 Task: Choose the option "Require approval for first-time contributors who are new to GitHub" for fork pull request workflows from outside collaborators in the repository "JS".
Action: Mouse moved to (1071, 149)
Screenshot: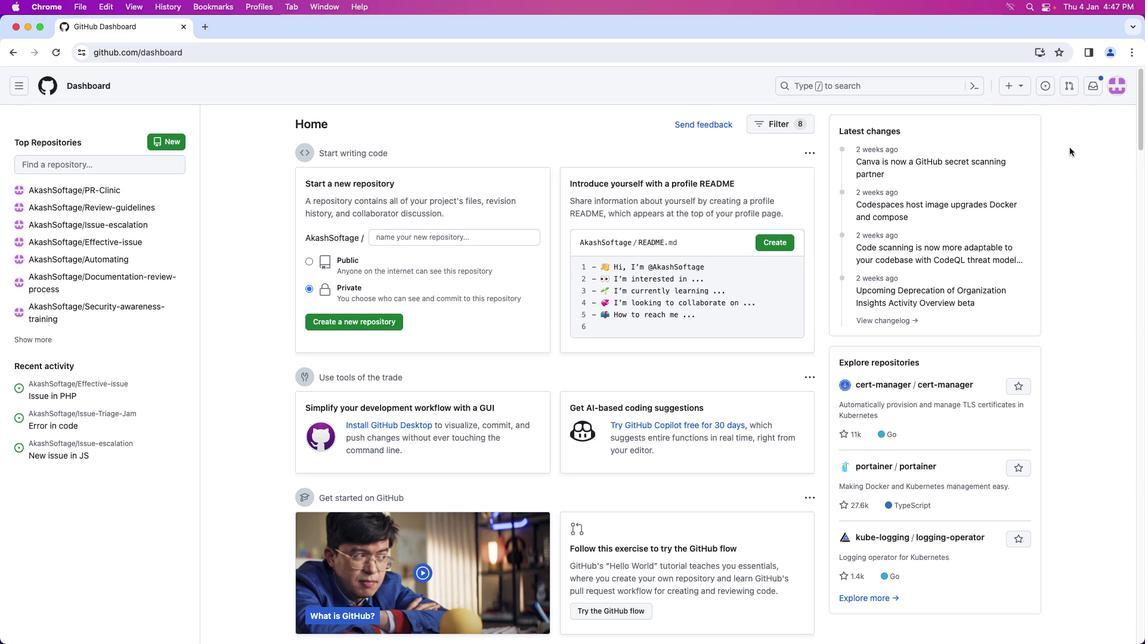 
Action: Mouse pressed left at (1071, 149)
Screenshot: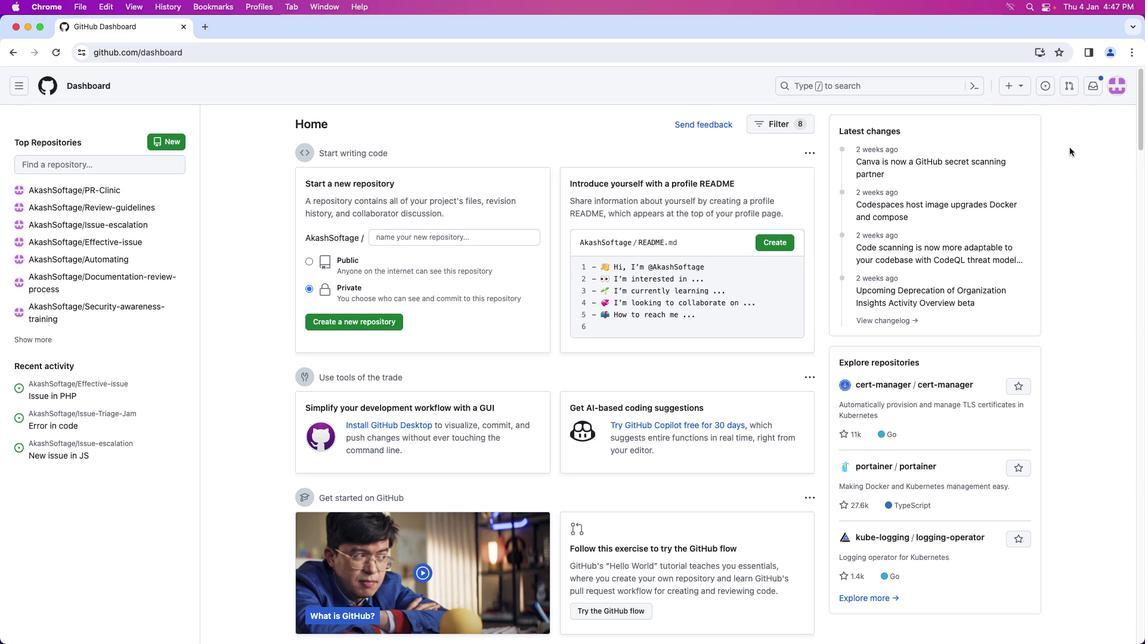 
Action: Mouse moved to (1124, 94)
Screenshot: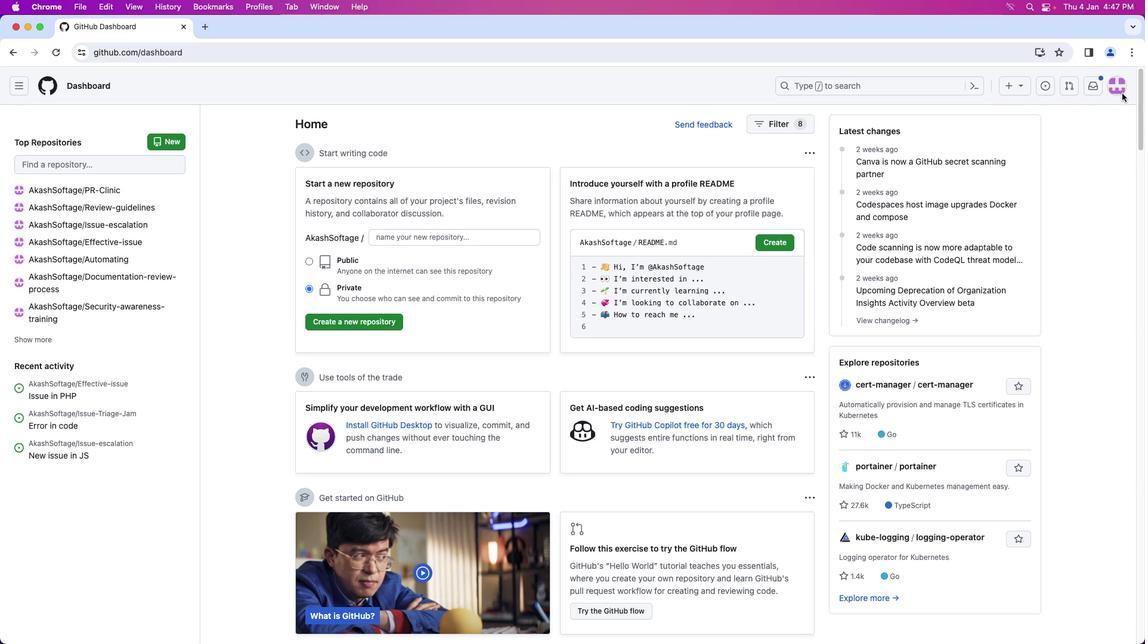
Action: Mouse pressed left at (1124, 94)
Screenshot: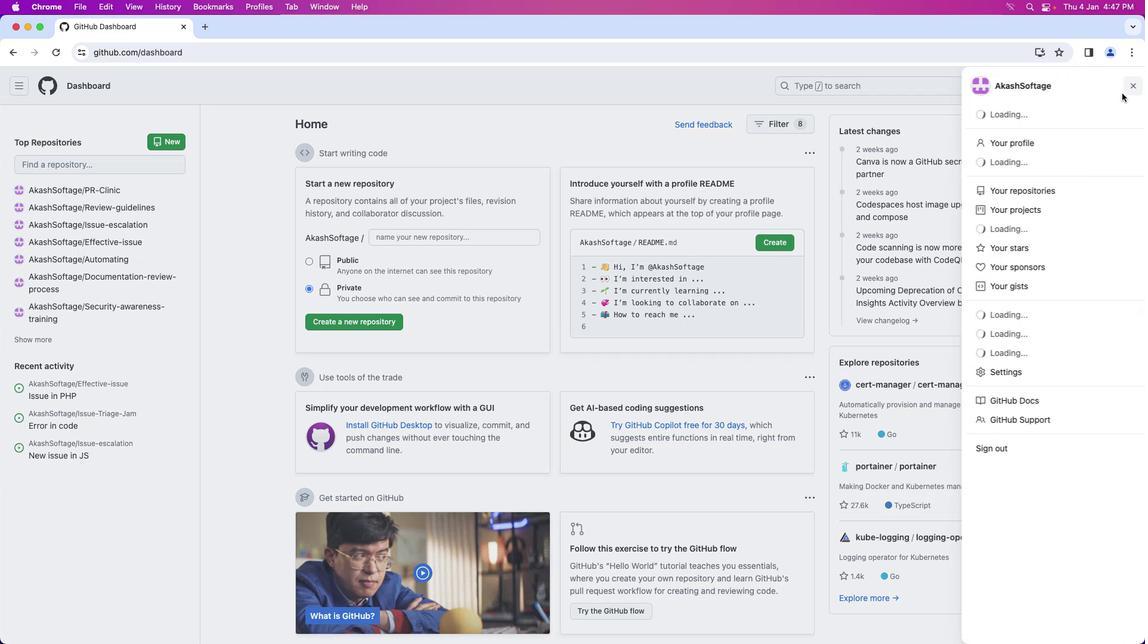 
Action: Mouse moved to (1050, 186)
Screenshot: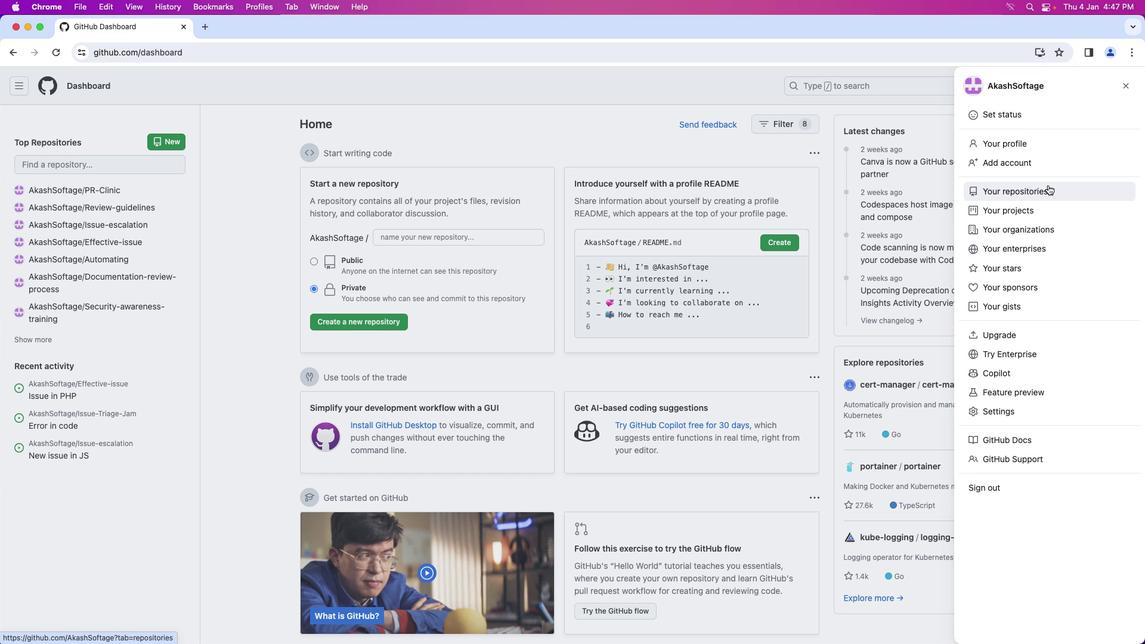 
Action: Mouse pressed left at (1050, 186)
Screenshot: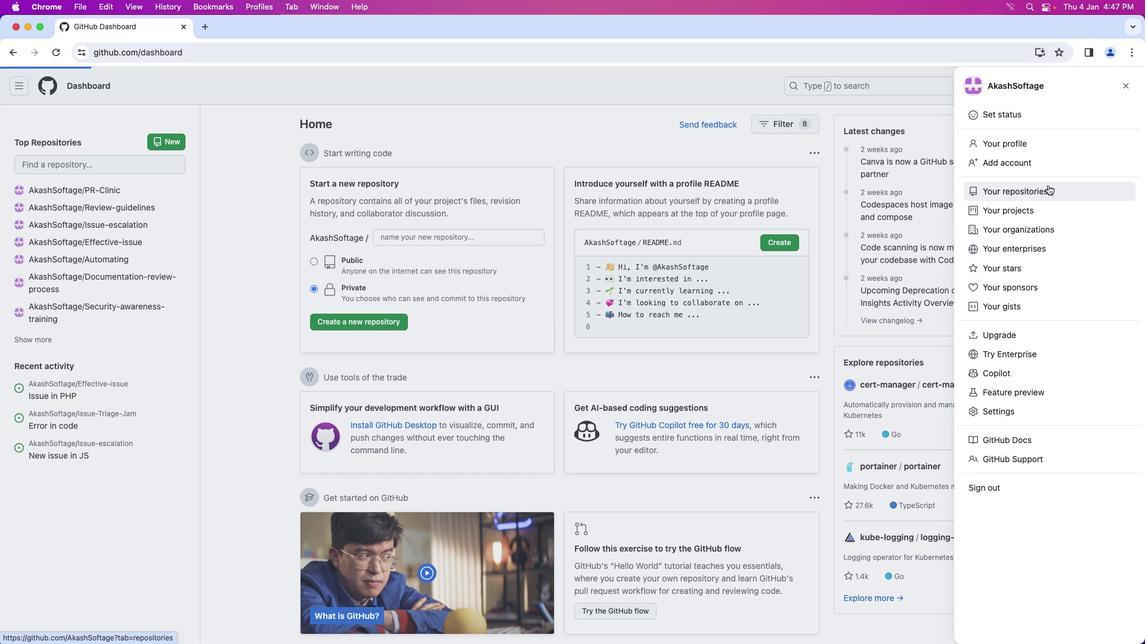 
Action: Mouse moved to (406, 202)
Screenshot: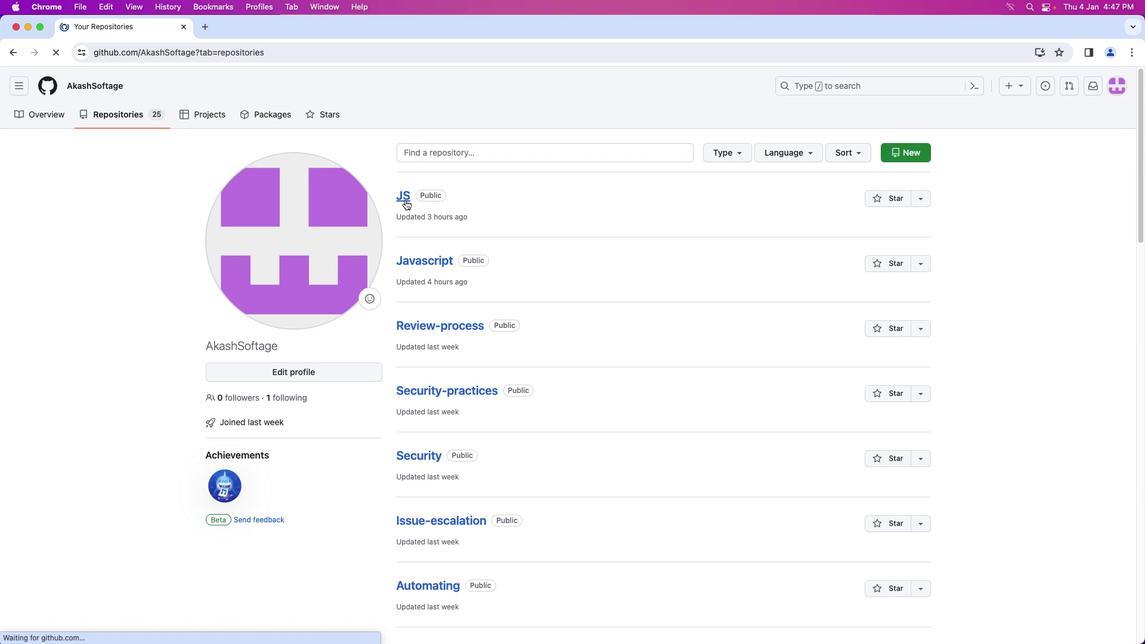 
Action: Mouse pressed left at (406, 202)
Screenshot: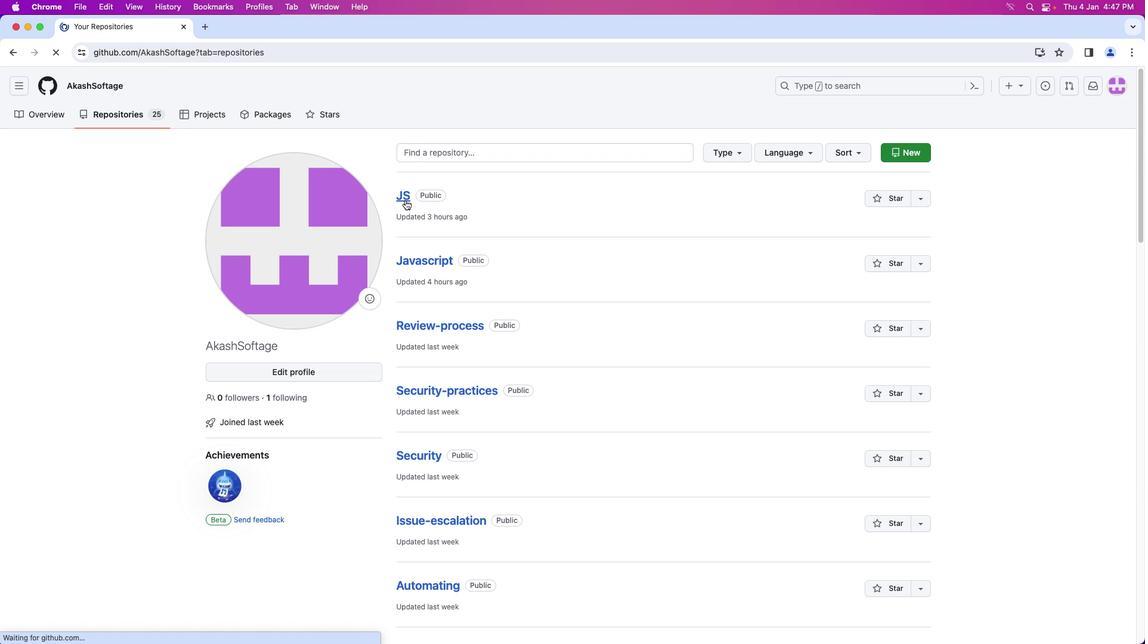 
Action: Mouse moved to (504, 125)
Screenshot: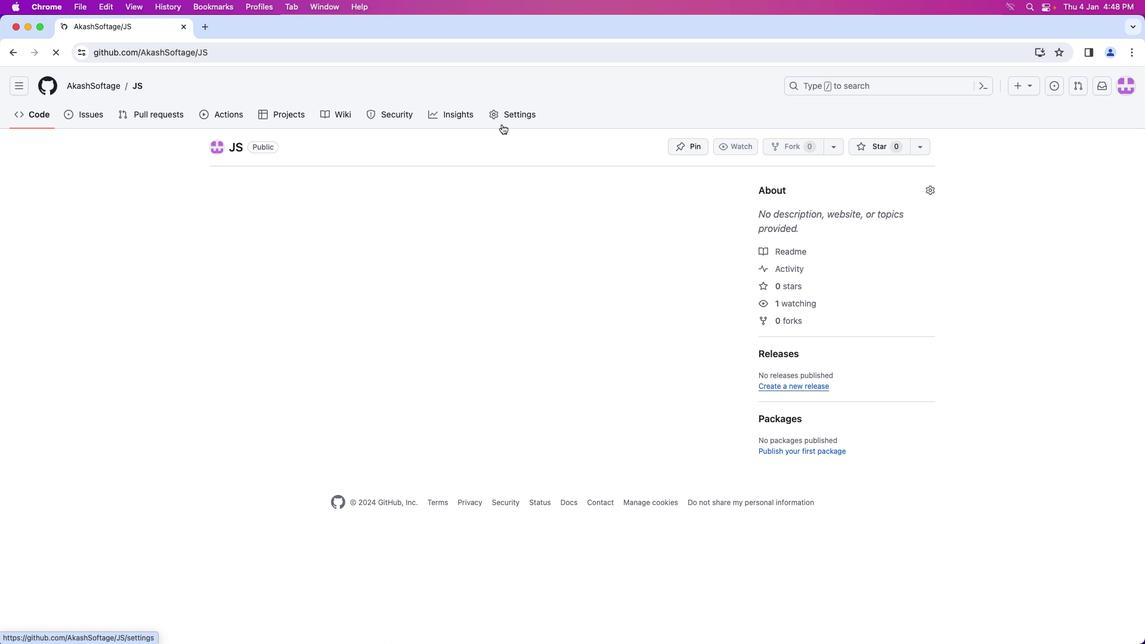 
Action: Mouse pressed left at (504, 125)
Screenshot: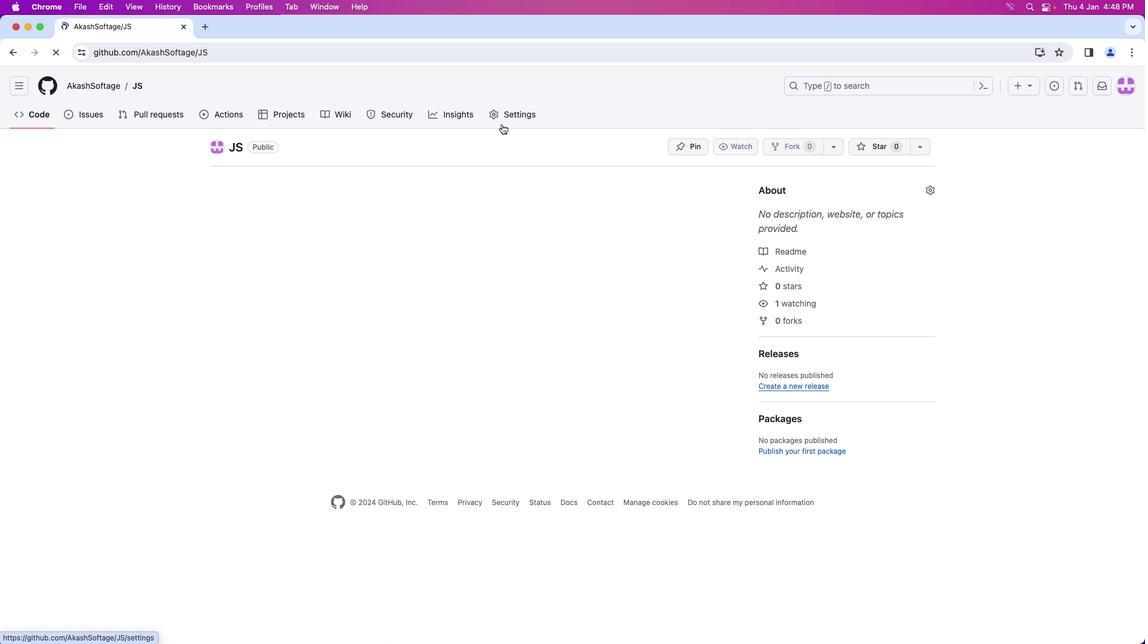 
Action: Mouse moved to (504, 124)
Screenshot: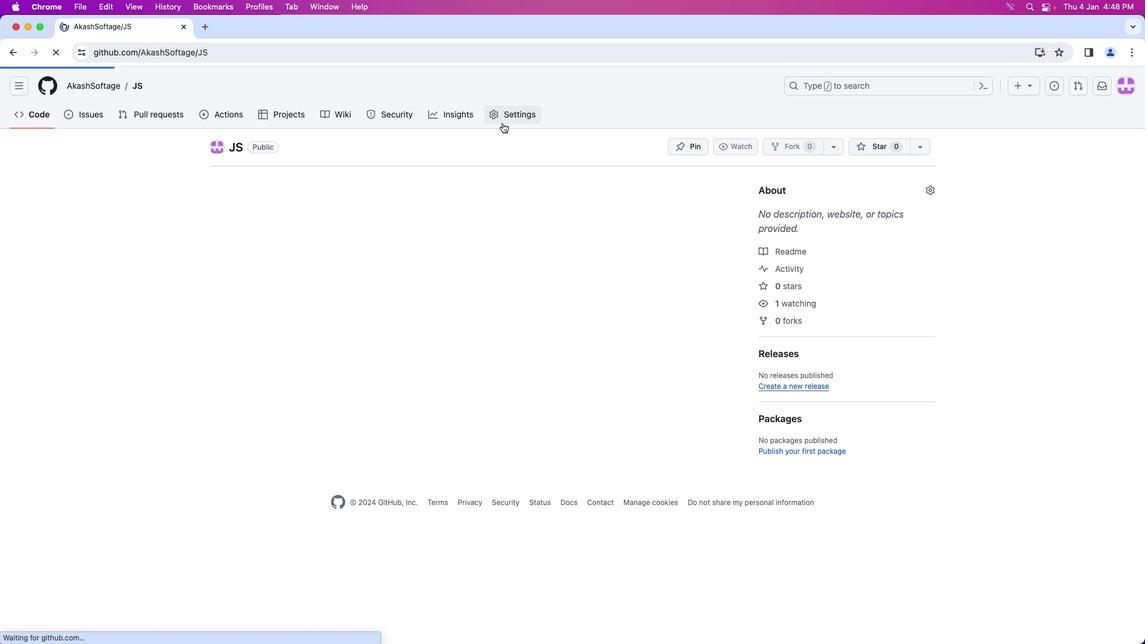 
Action: Mouse pressed left at (504, 124)
Screenshot: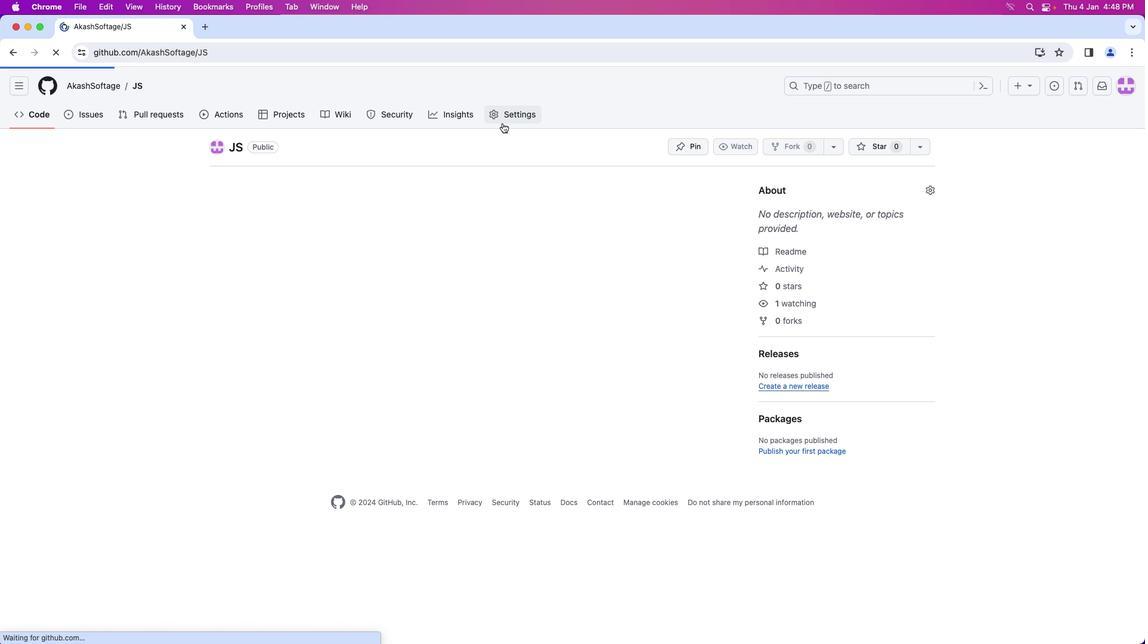 
Action: Mouse moved to (263, 332)
Screenshot: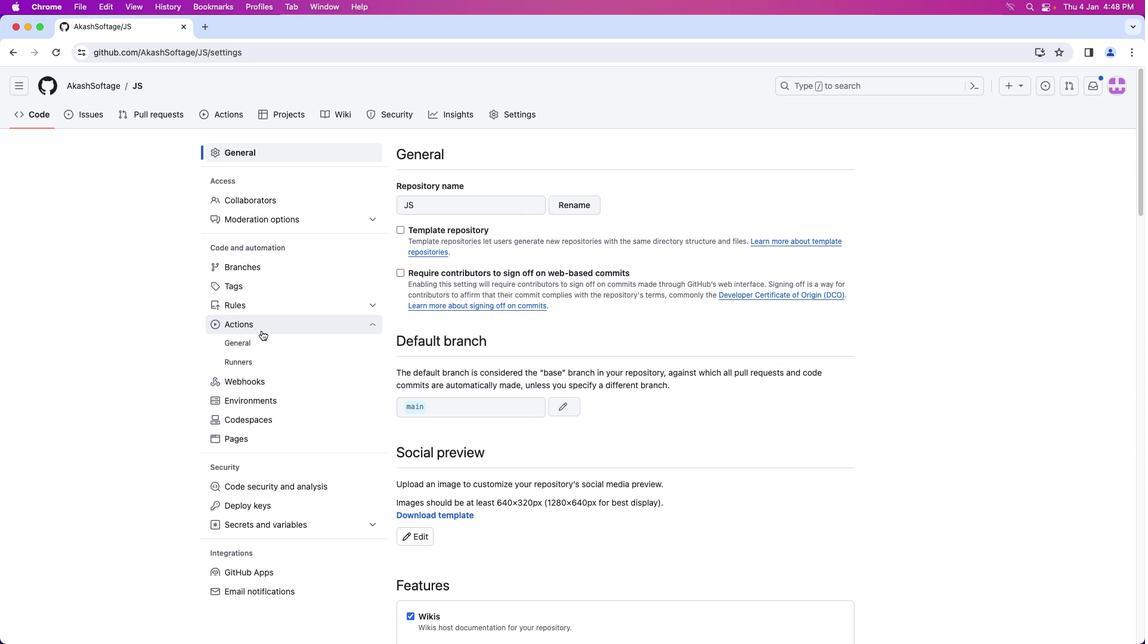 
Action: Mouse pressed left at (263, 332)
Screenshot: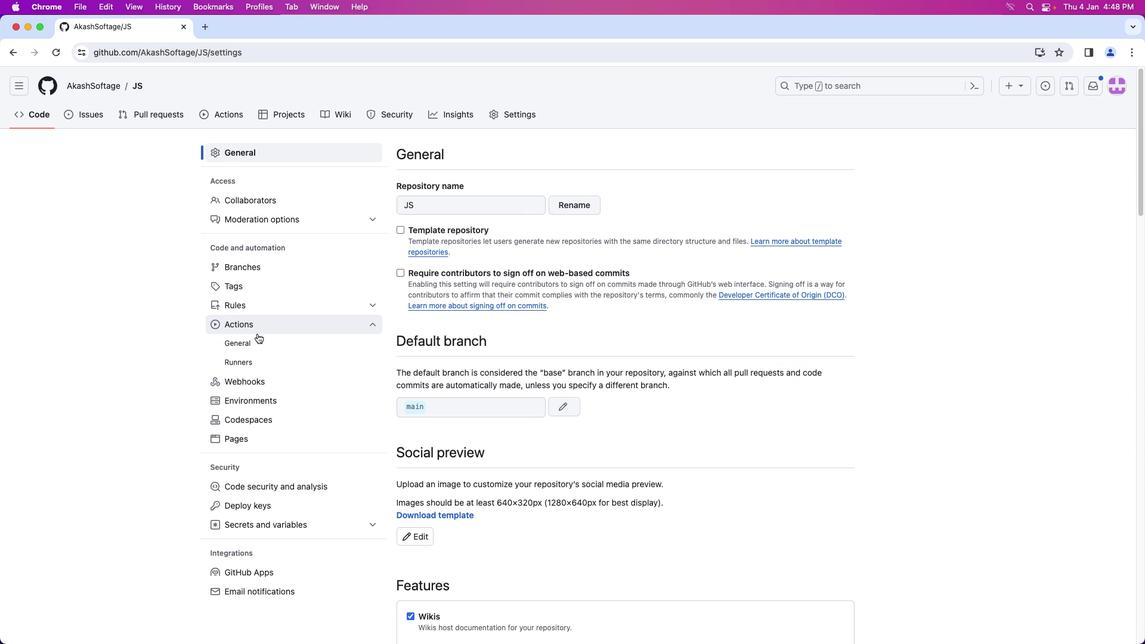 
Action: Mouse moved to (249, 340)
Screenshot: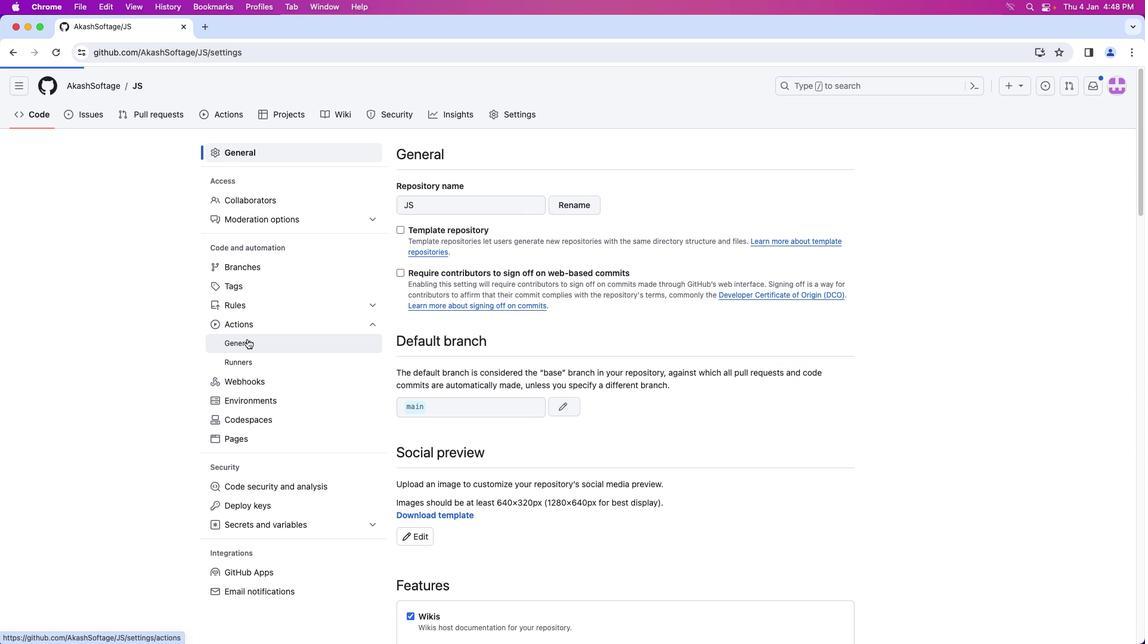 
Action: Mouse pressed left at (249, 340)
Screenshot: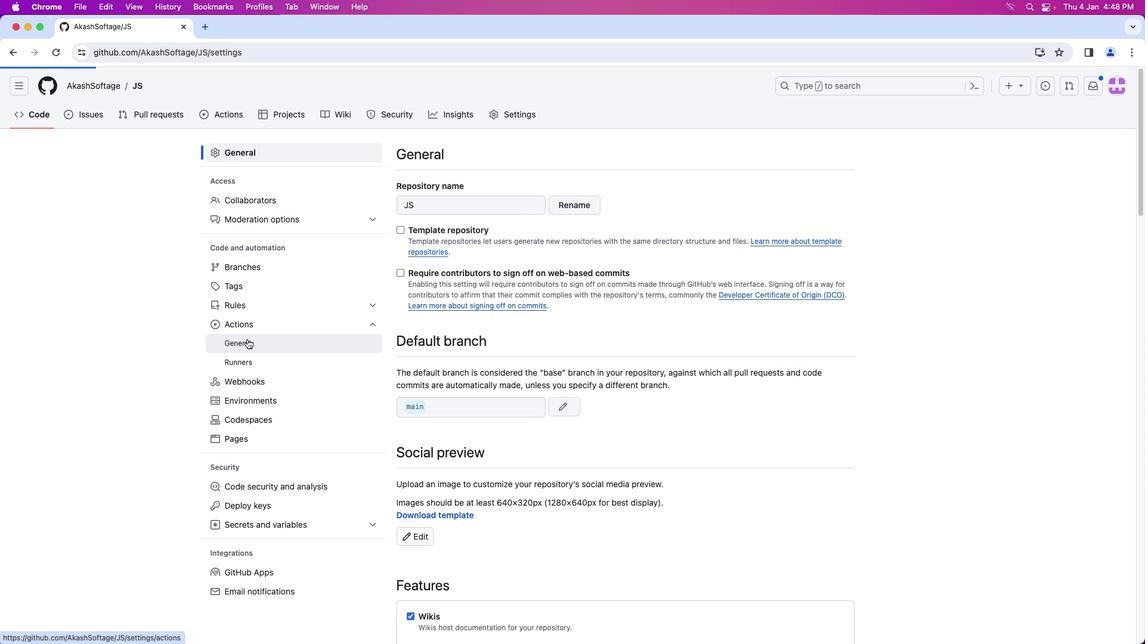 
Action: Mouse moved to (514, 310)
Screenshot: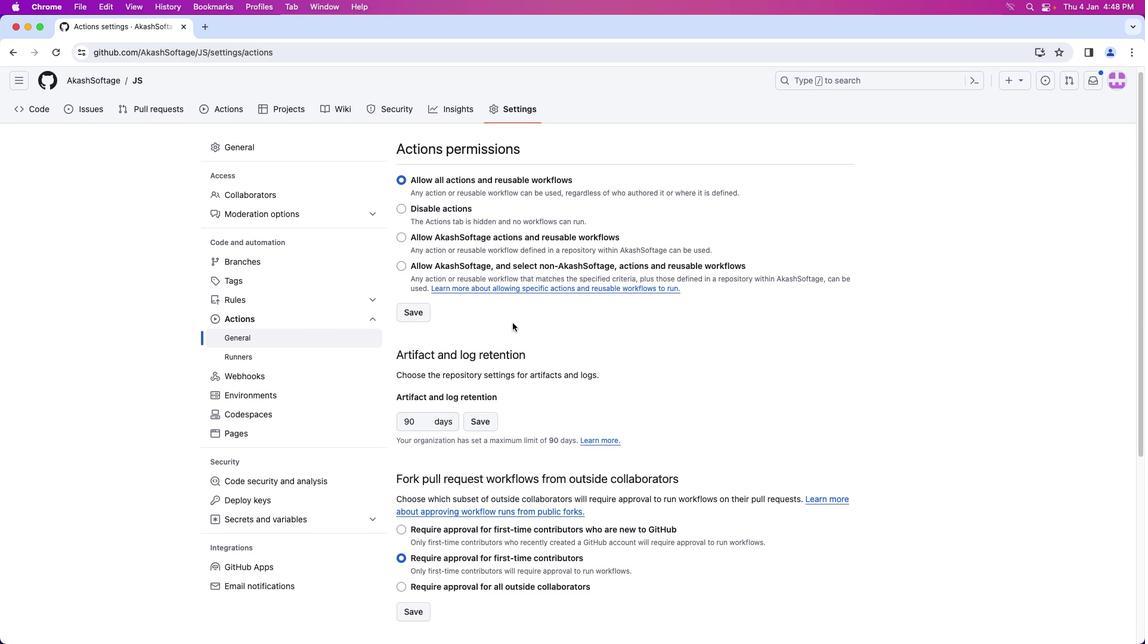 
Action: Mouse scrolled (514, 310) with delta (1, 1)
Screenshot: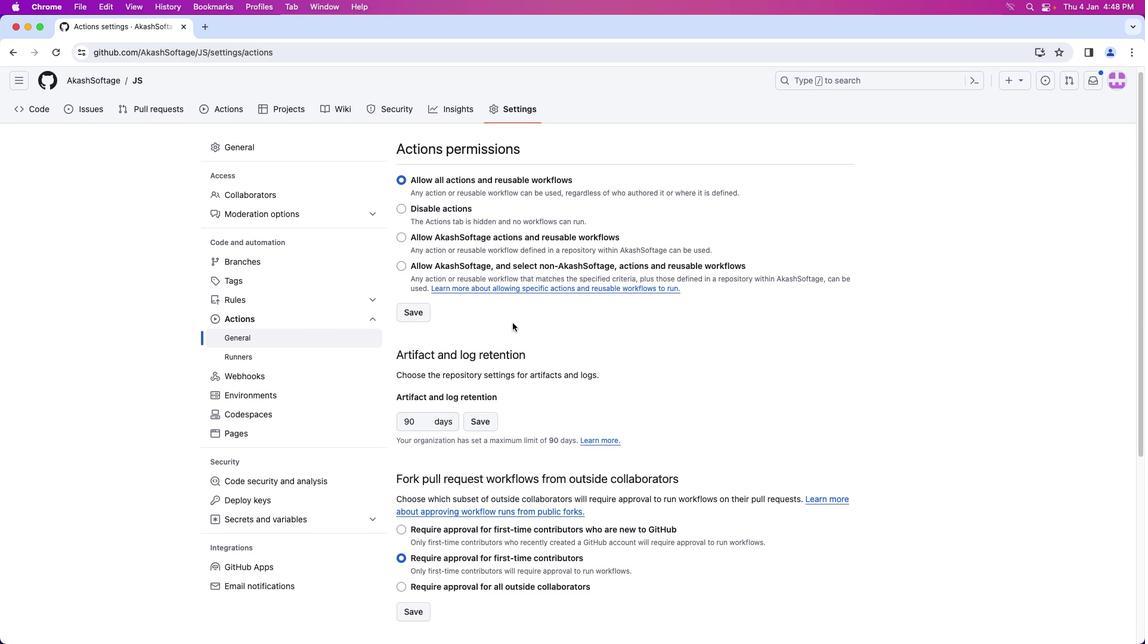 
Action: Mouse moved to (514, 311)
Screenshot: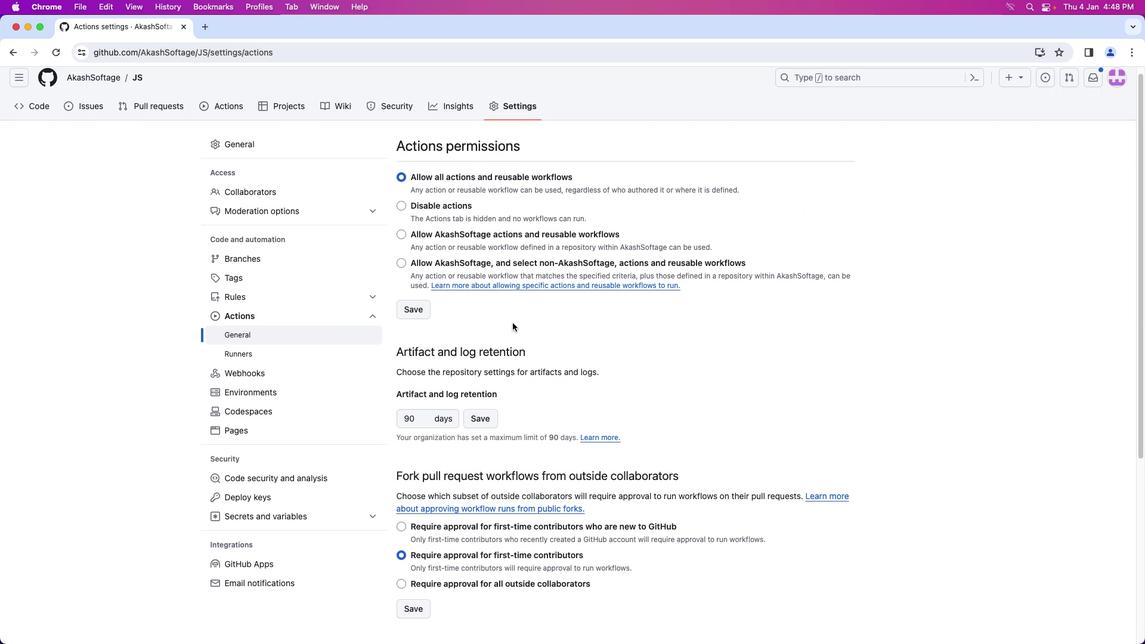 
Action: Mouse scrolled (514, 311) with delta (1, 1)
Screenshot: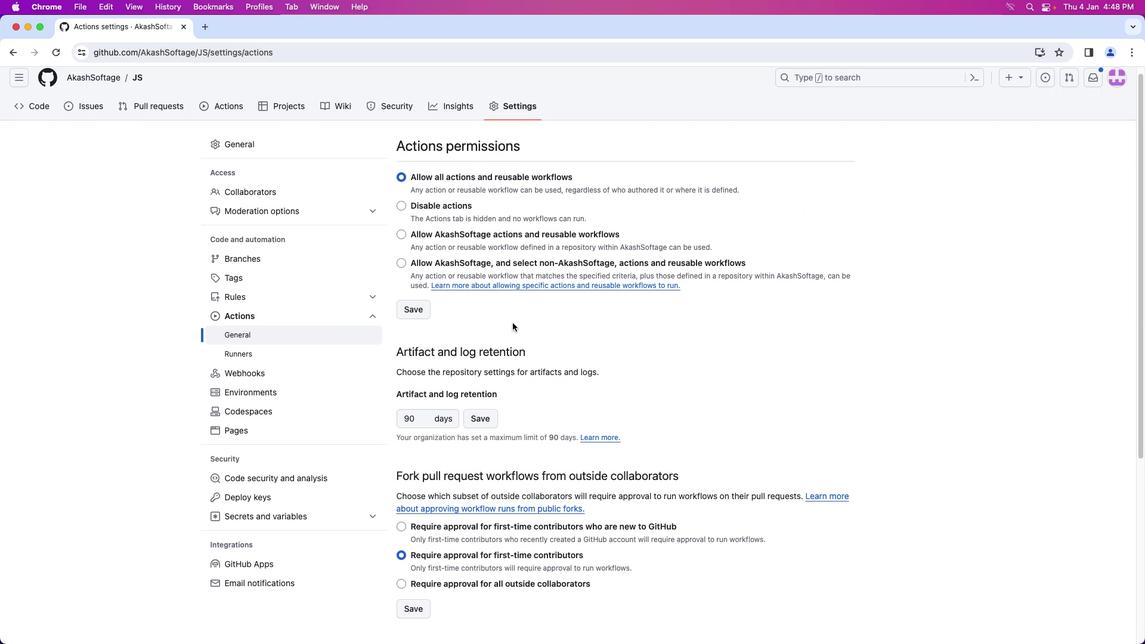 
Action: Mouse moved to (514, 311)
Screenshot: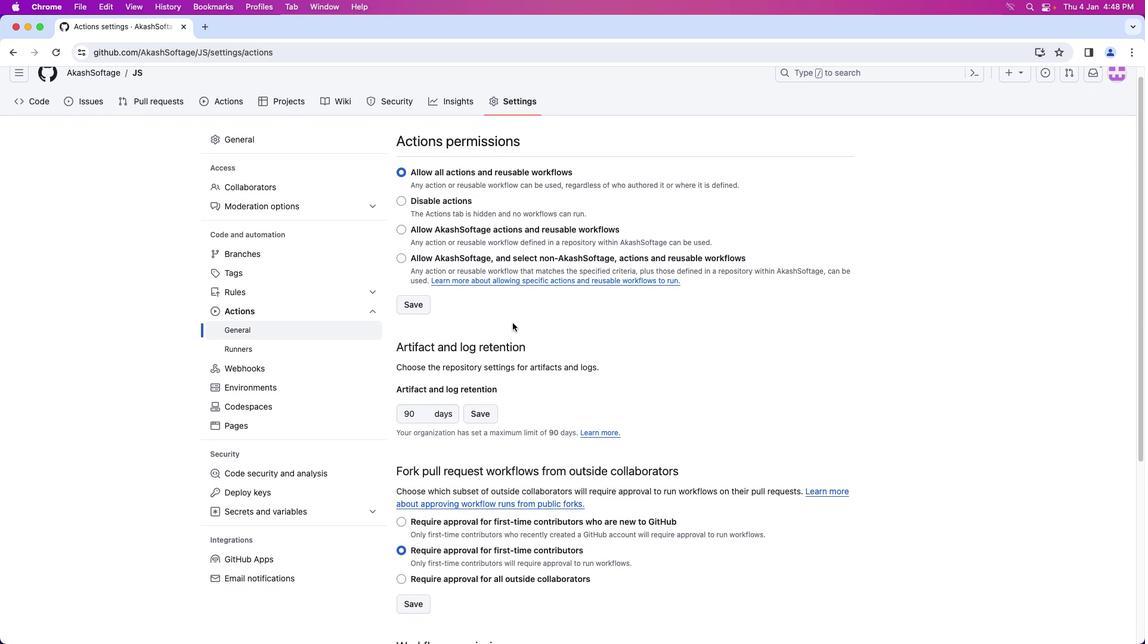 
Action: Mouse scrolled (514, 311) with delta (1, 1)
Screenshot: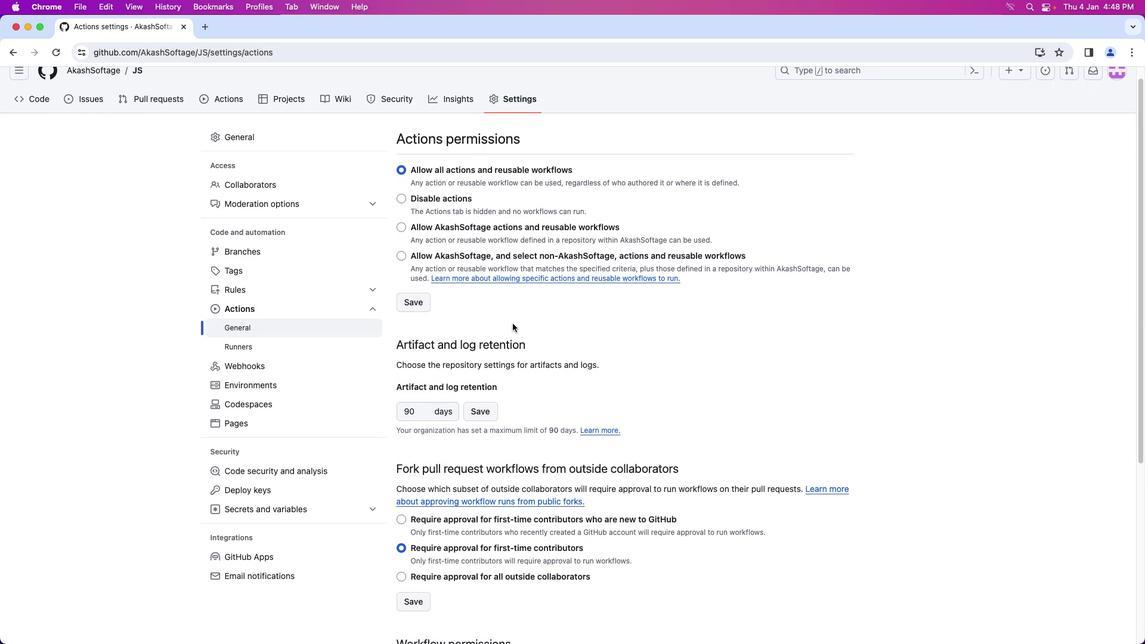 
Action: Mouse moved to (514, 325)
Screenshot: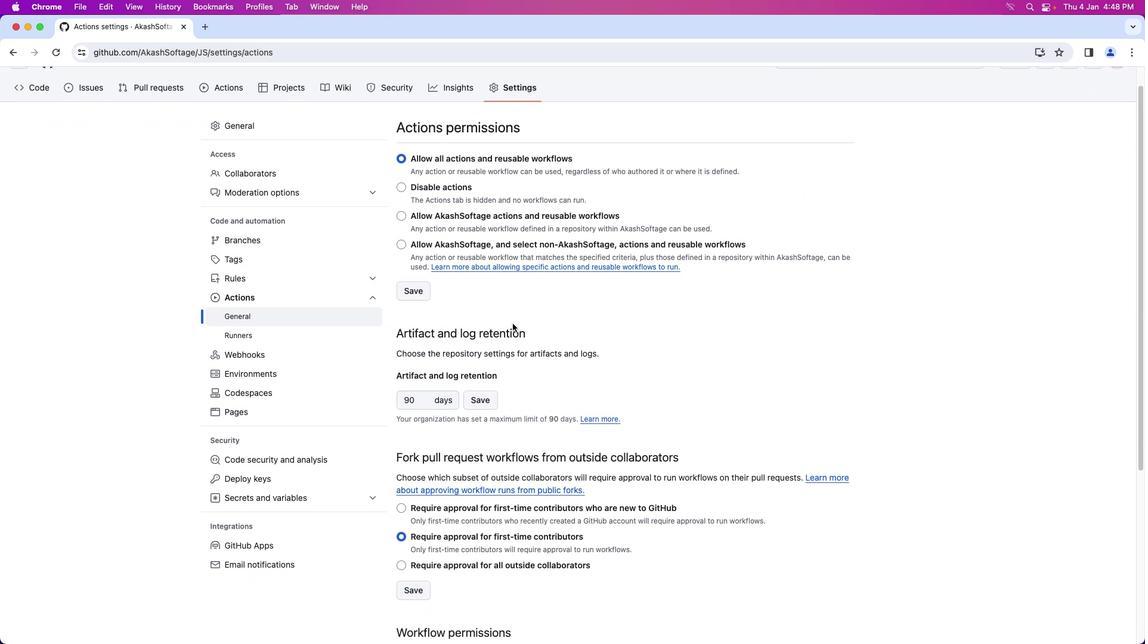
Action: Mouse scrolled (514, 325) with delta (1, 1)
Screenshot: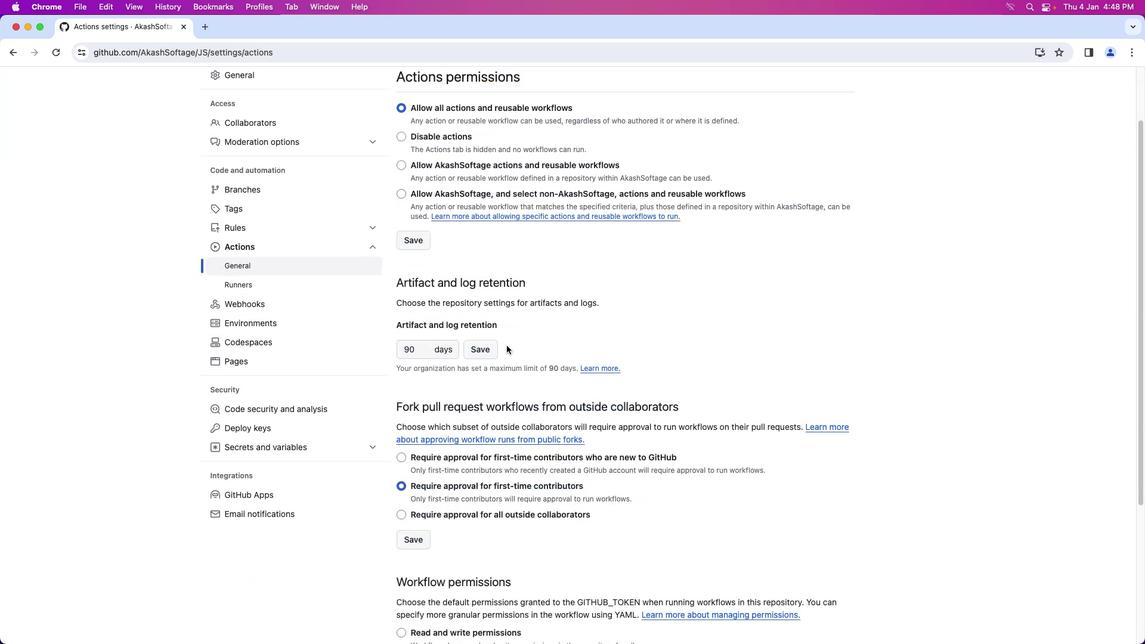 
Action: Mouse scrolled (514, 325) with delta (1, 1)
Screenshot: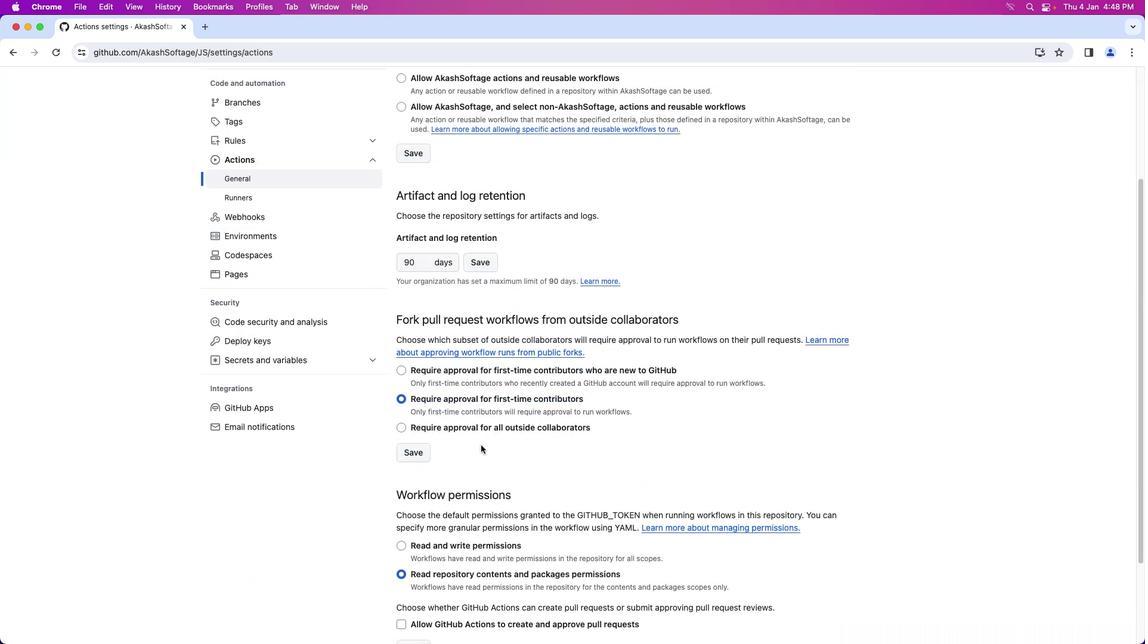 
Action: Mouse moved to (514, 325)
Screenshot: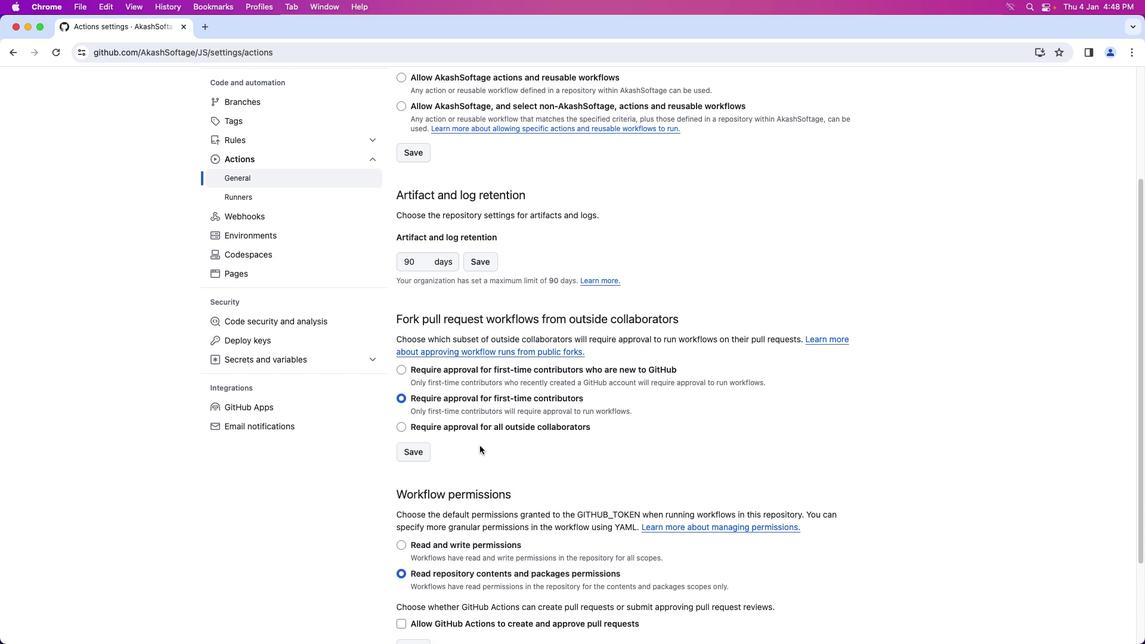 
Action: Mouse scrolled (514, 325) with delta (1, 1)
Screenshot: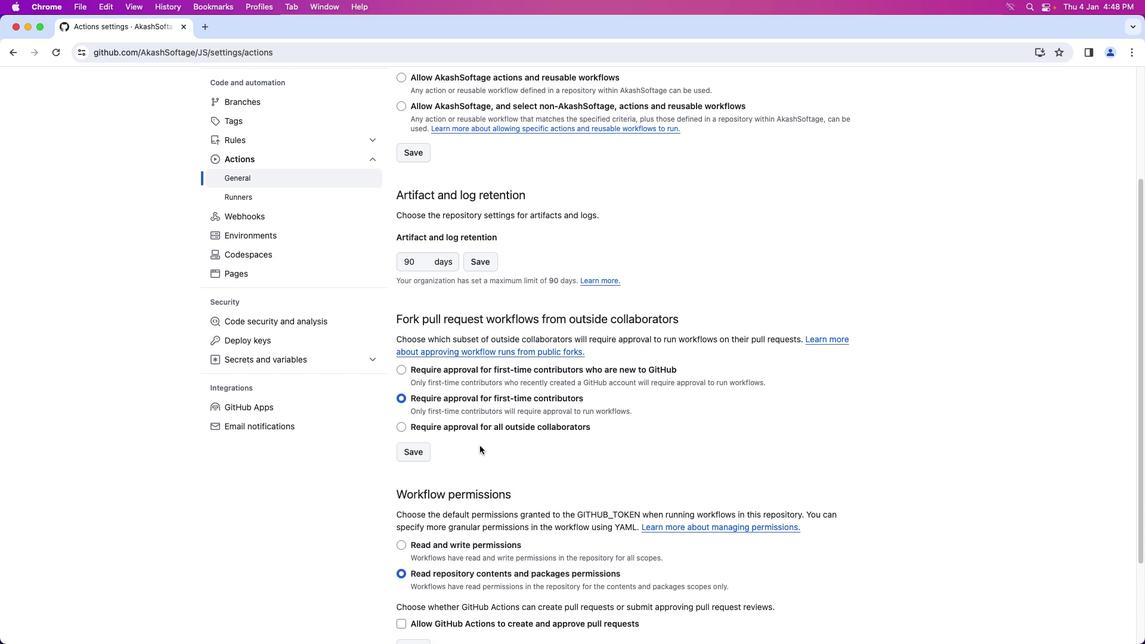 
Action: Mouse scrolled (514, 325) with delta (1, 1)
Screenshot: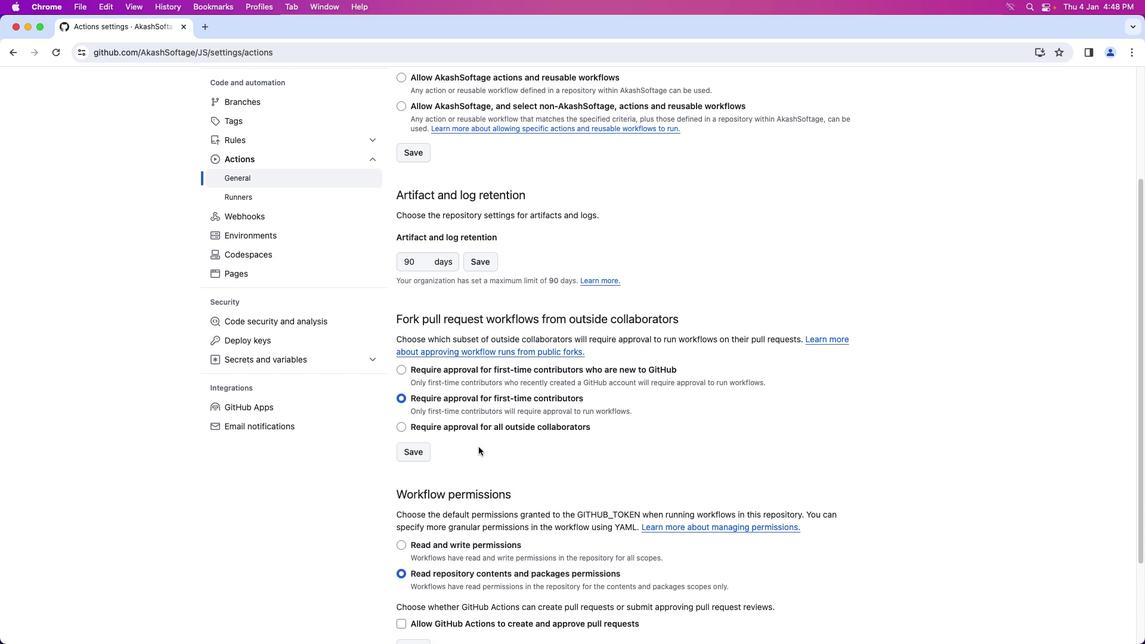 
Action: Mouse scrolled (514, 325) with delta (1, 0)
Screenshot: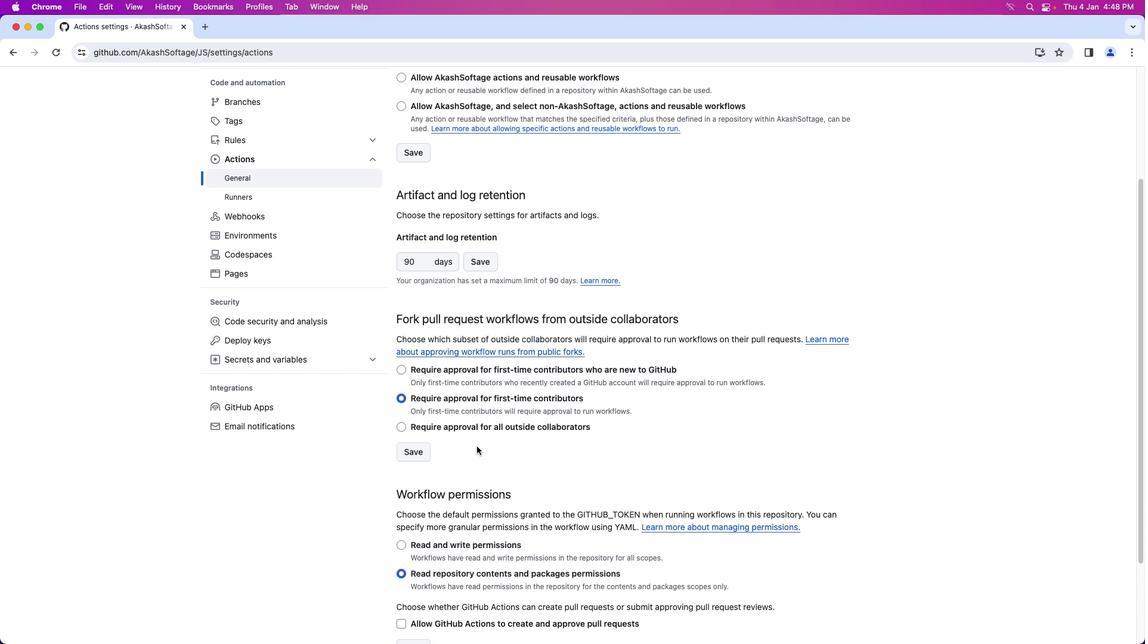 
Action: Mouse moved to (408, 373)
Screenshot: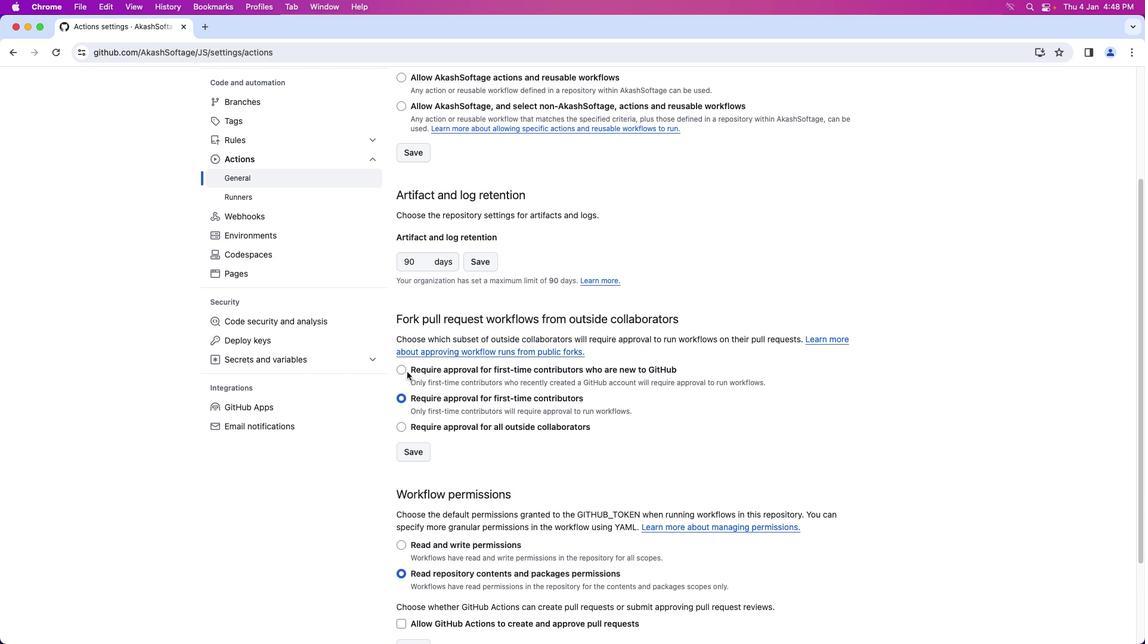 
Action: Mouse pressed left at (408, 373)
Screenshot: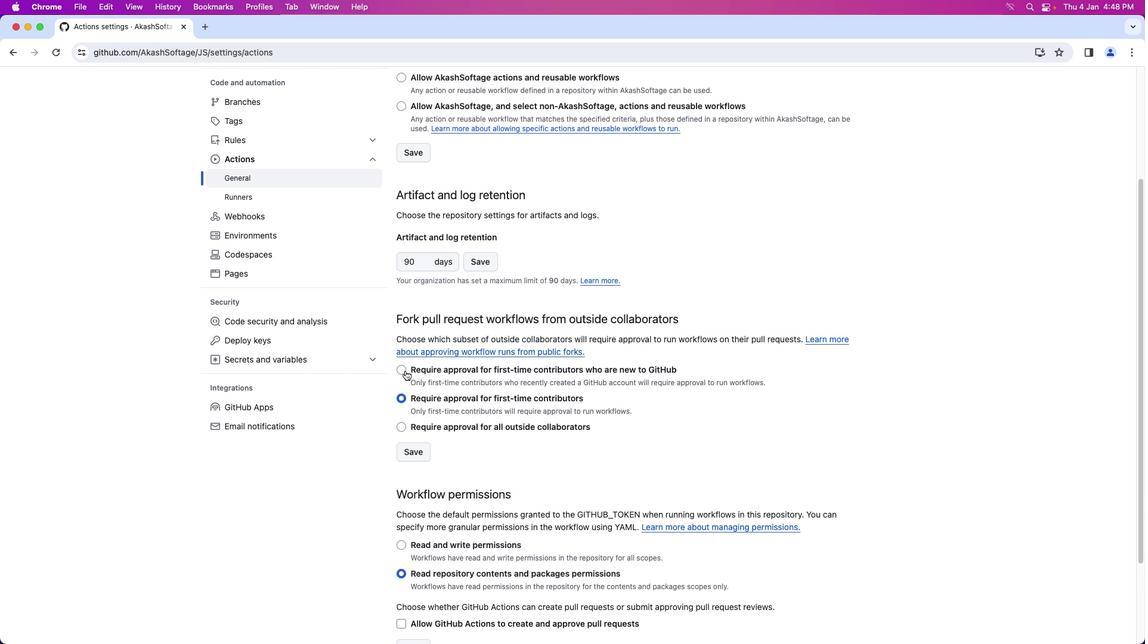 
Action: Mouse moved to (406, 372)
Screenshot: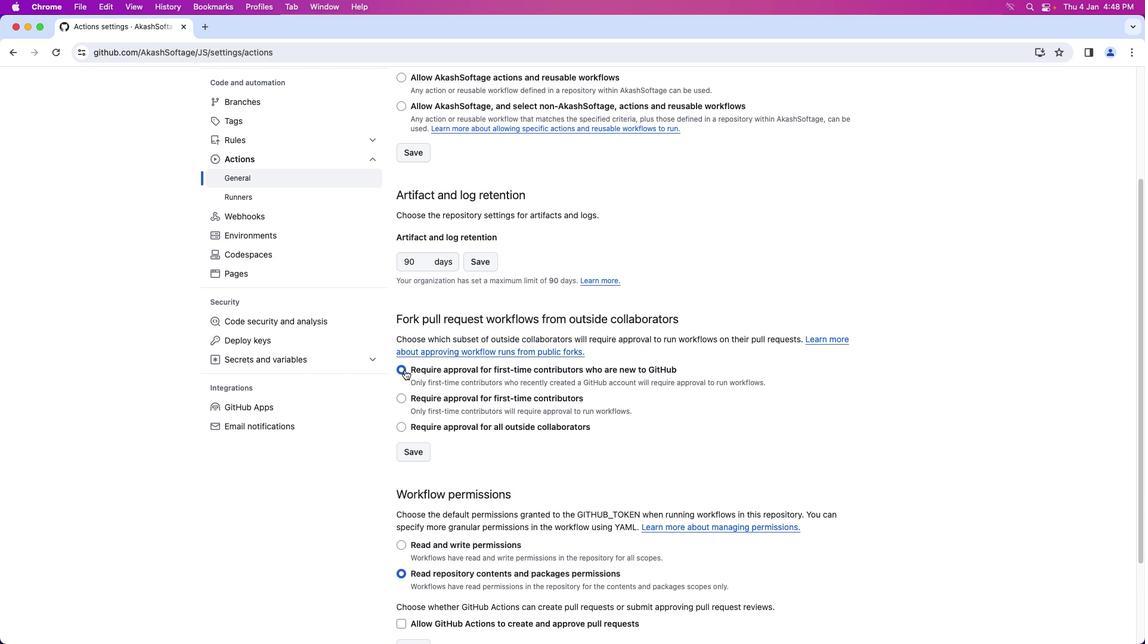 
Action: Mouse pressed left at (406, 372)
Screenshot: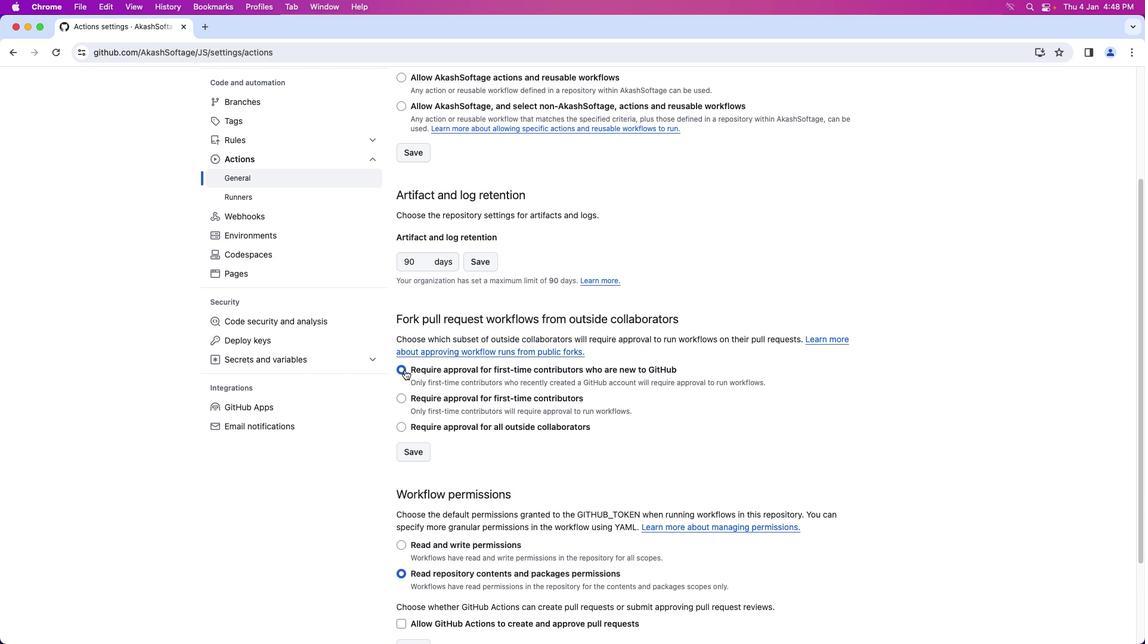
Action: Mouse moved to (416, 454)
Screenshot: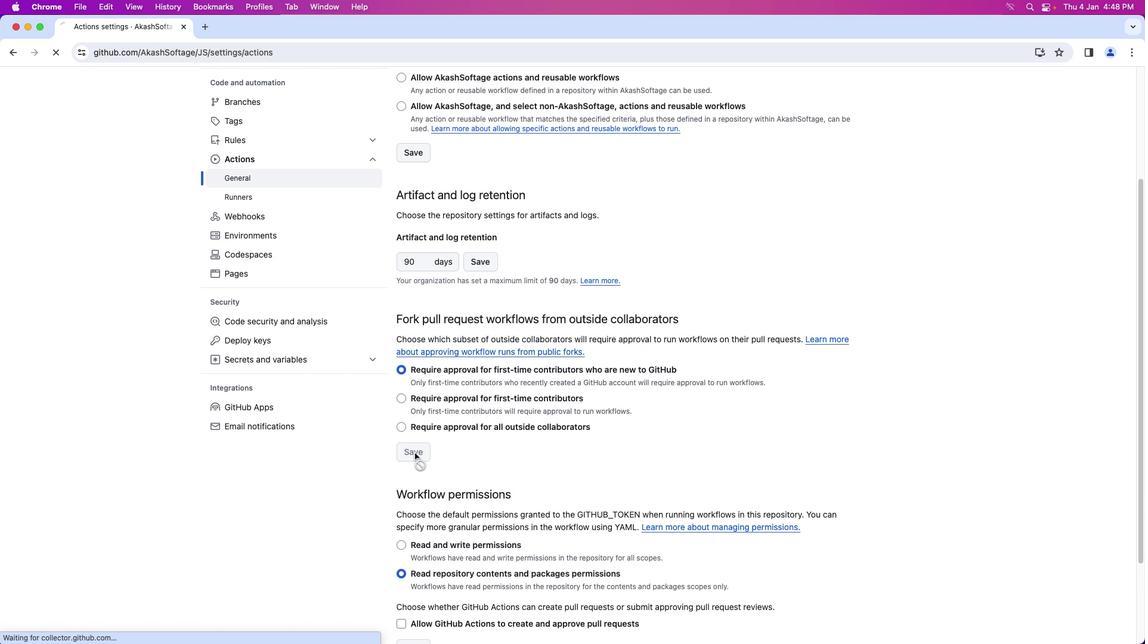 
Action: Mouse pressed left at (416, 454)
Screenshot: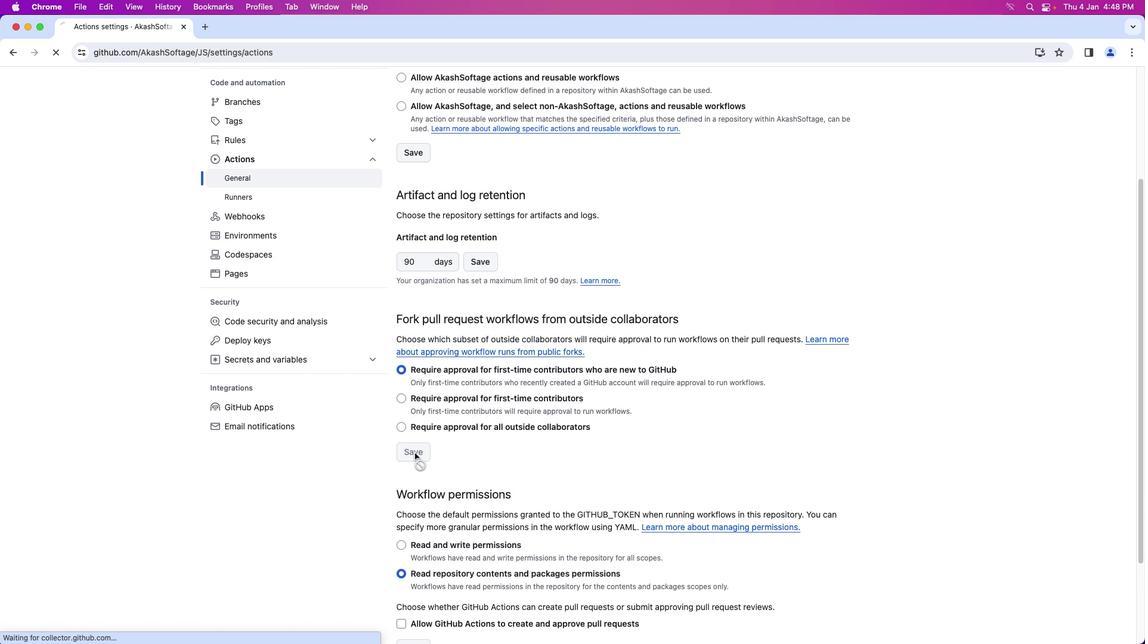 
Action: Mouse moved to (415, 450)
Screenshot: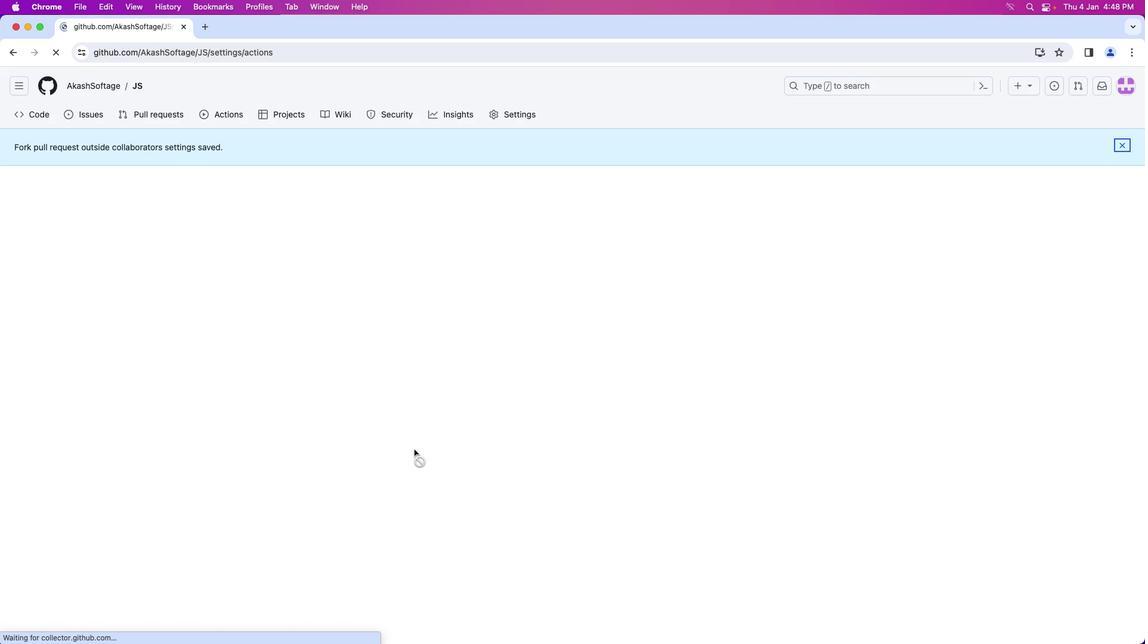 
